 Task: Create Board Employee Satisfaction to Workspace E-commerce Management. Create Board Thought Leadership to Workspace E-commerce Management. Create Board Voice of Customer Feedback Collection and Analysis to Workspace E-commerce Management
Action: Mouse moved to (330, 68)
Screenshot: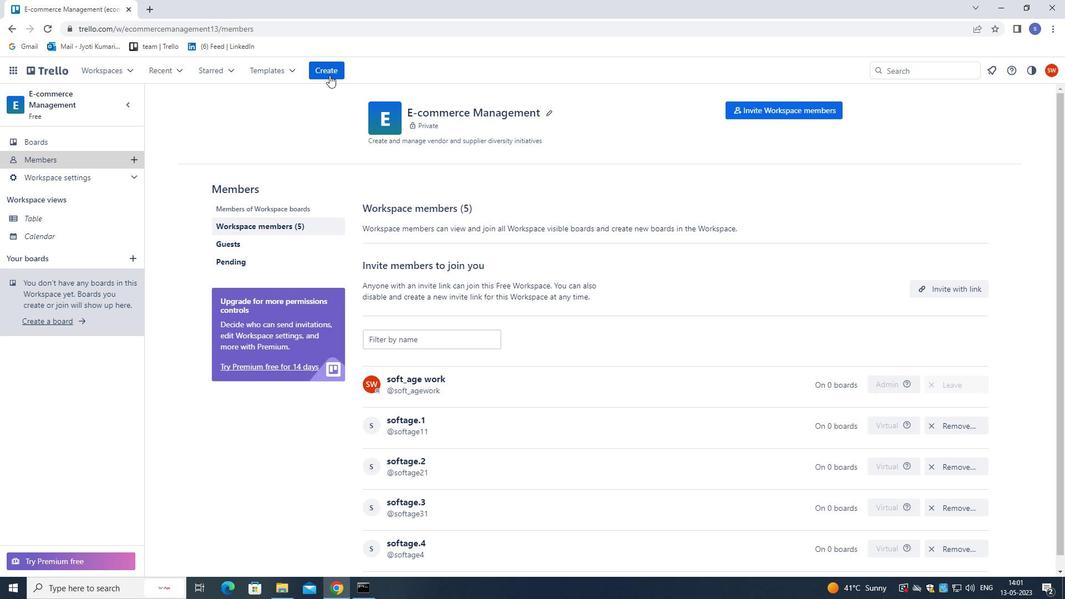 
Action: Mouse pressed left at (330, 68)
Screenshot: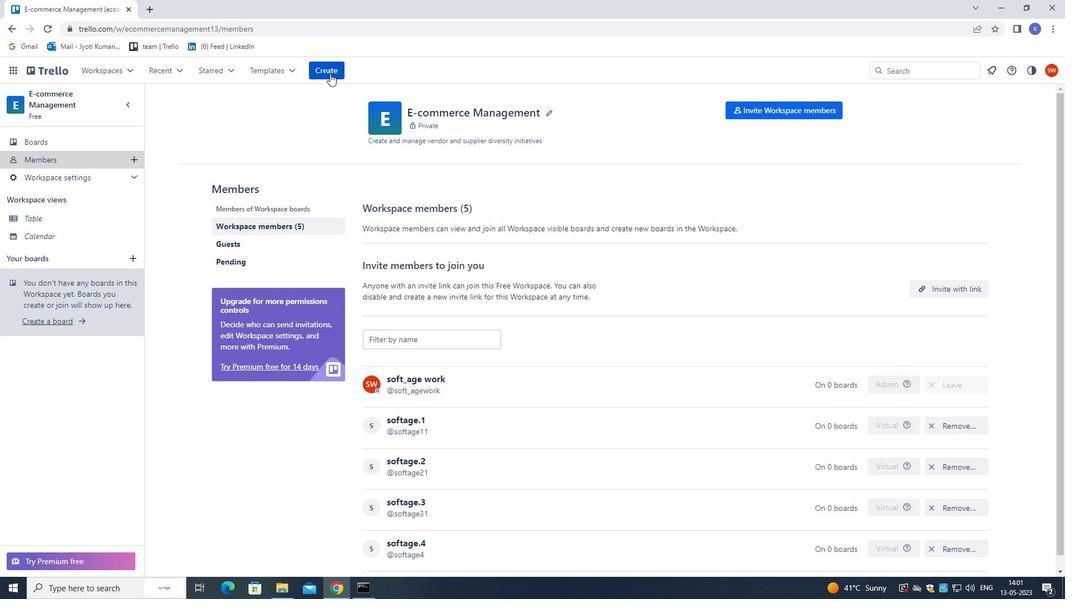 
Action: Mouse moved to (347, 112)
Screenshot: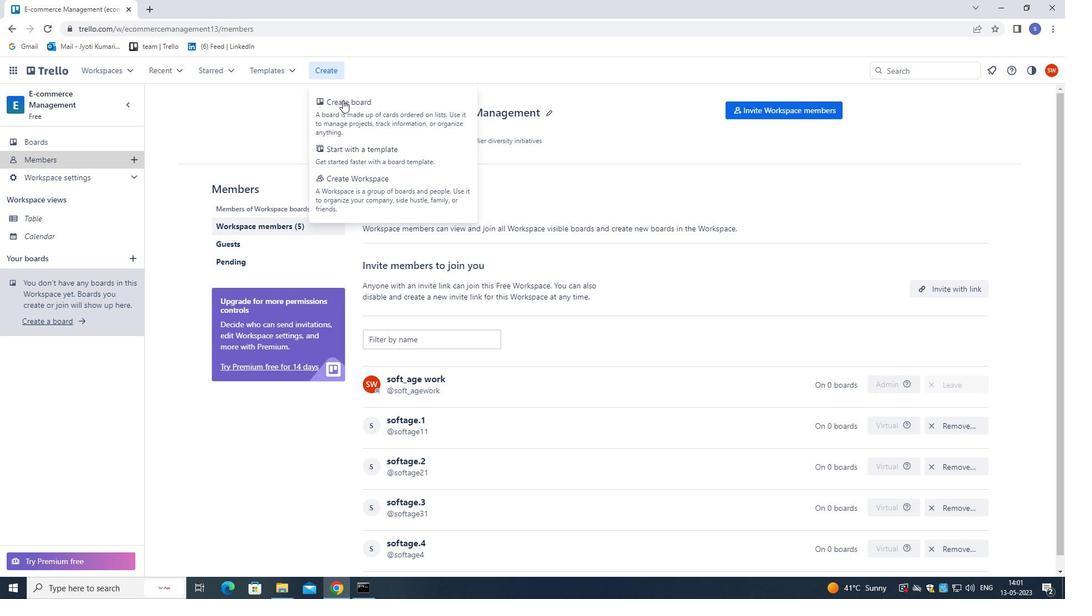 
Action: Mouse pressed left at (347, 112)
Screenshot: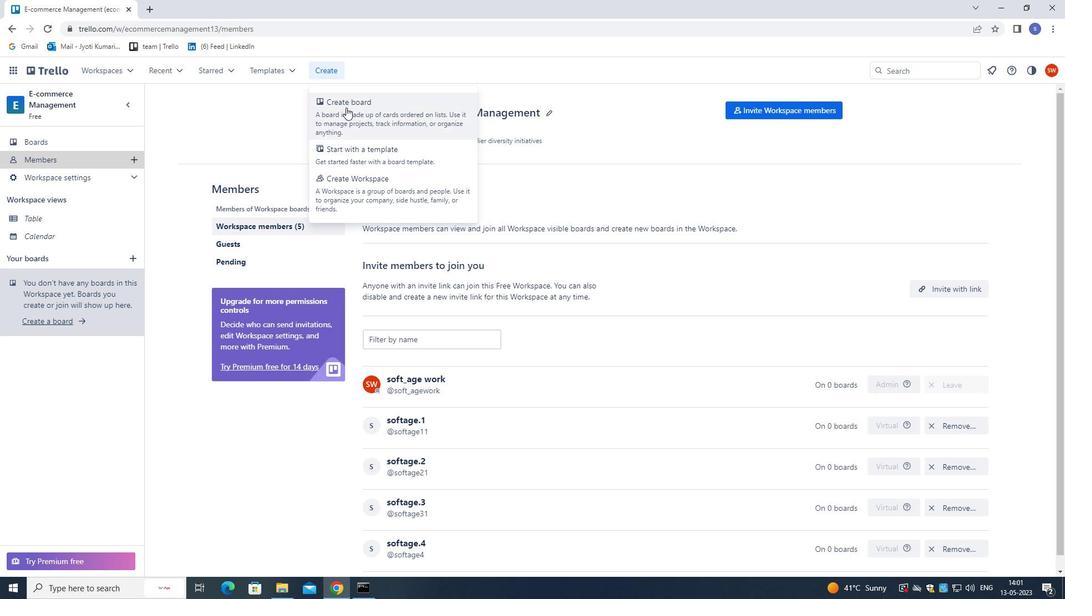
Action: Mouse moved to (346, 115)
Screenshot: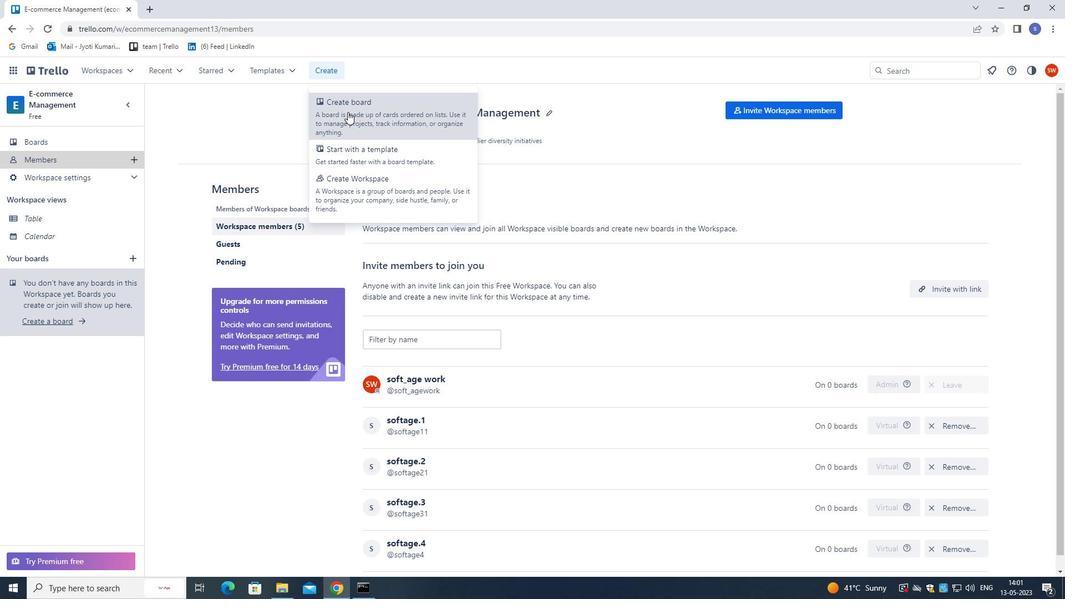 
Action: Key pressed <Key.shift>EMPLOYEE<Key.space><Key.shift>SATISFACTION<Key.enter>
Screenshot: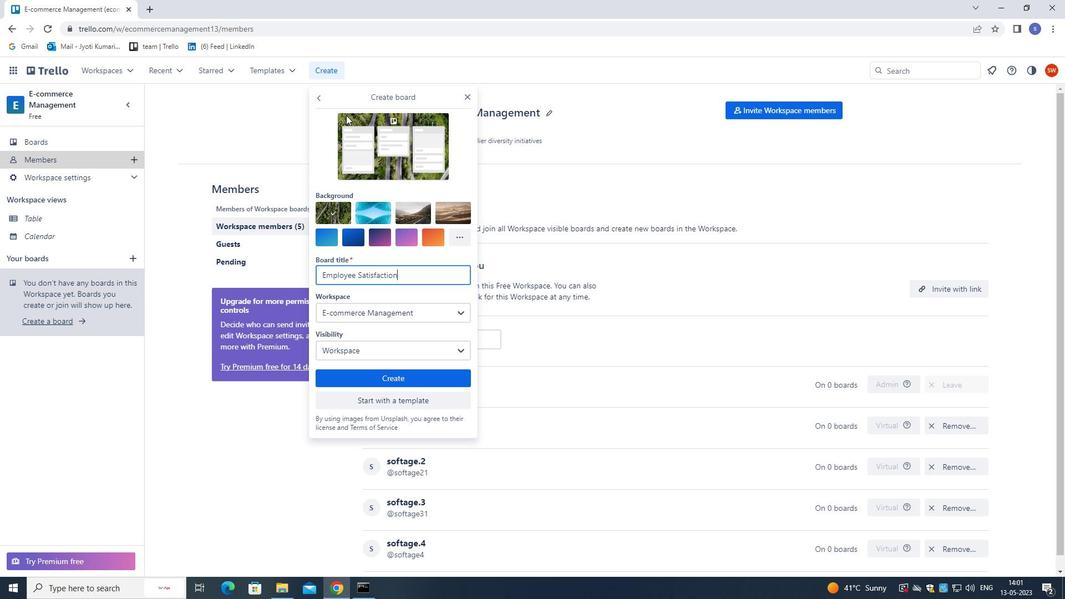 
Action: Mouse moved to (332, 71)
Screenshot: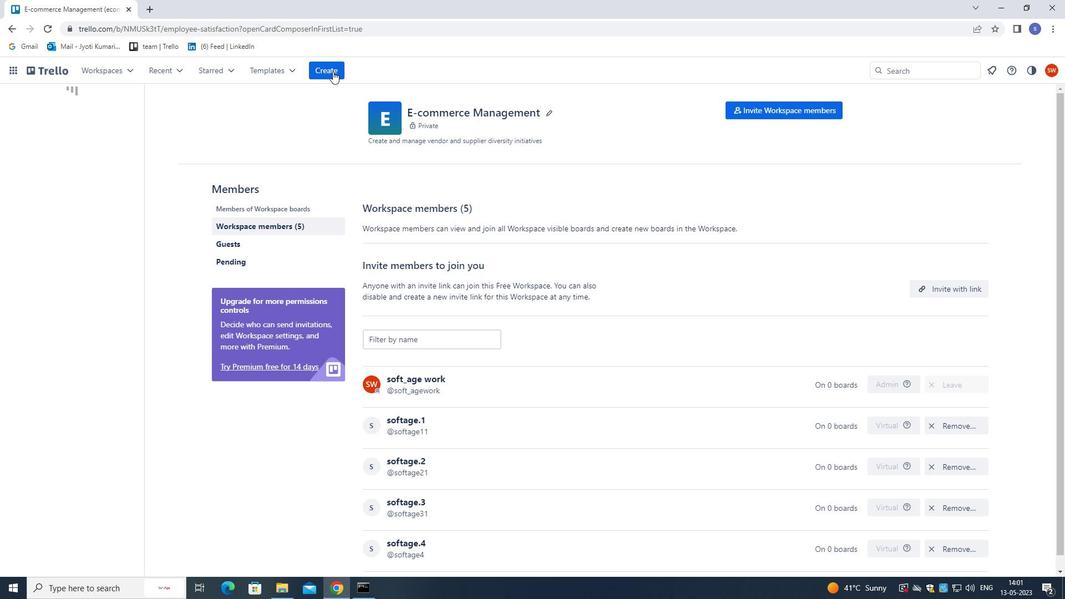 
Action: Mouse pressed left at (332, 71)
Screenshot: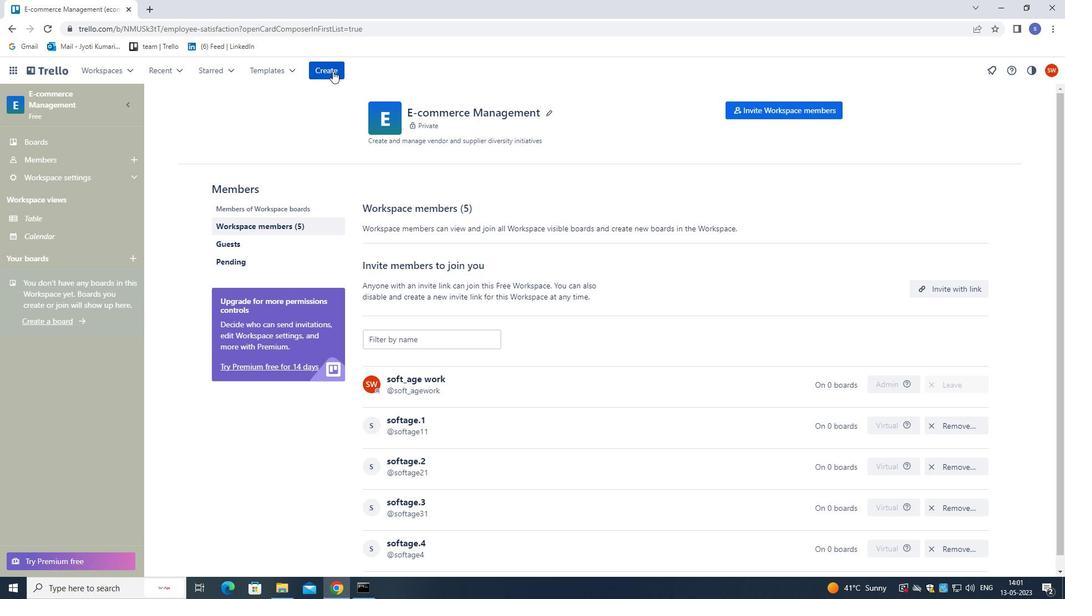 
Action: Mouse moved to (347, 115)
Screenshot: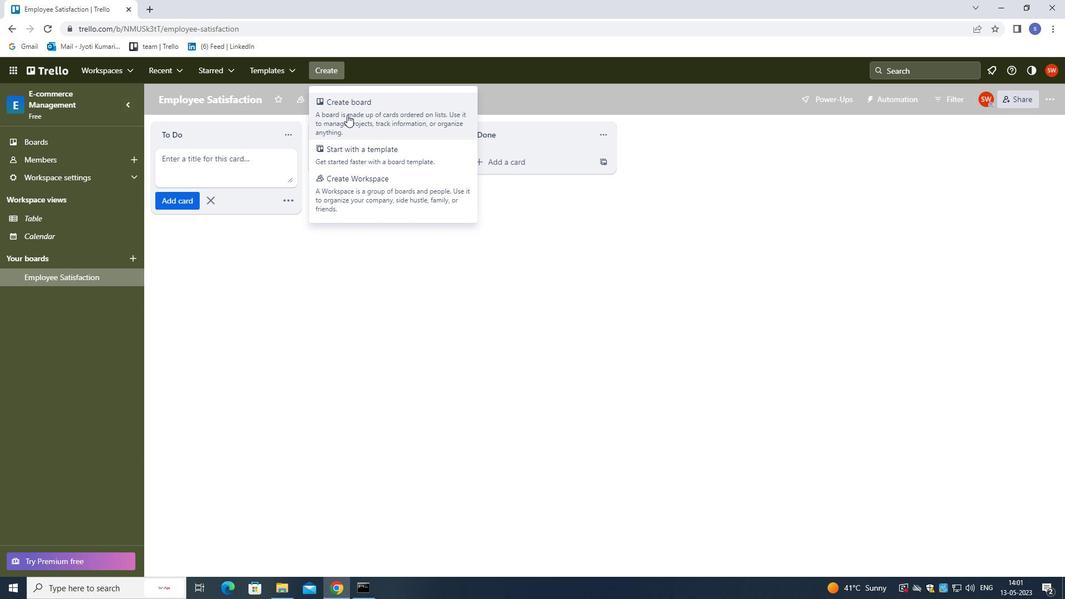 
Action: Mouse pressed left at (347, 115)
Screenshot: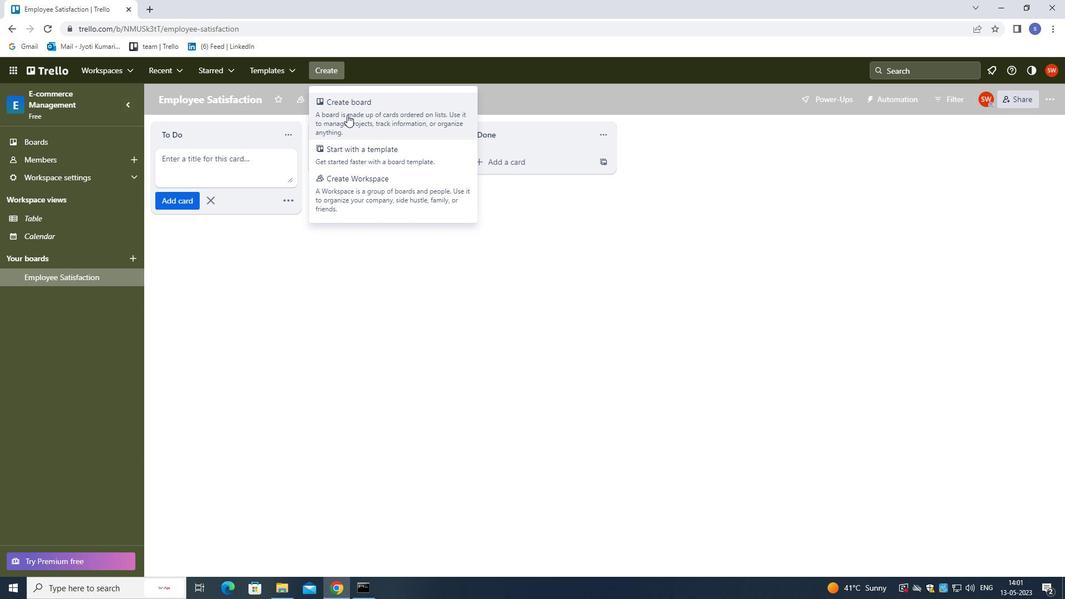 
Action: Mouse moved to (350, 115)
Screenshot: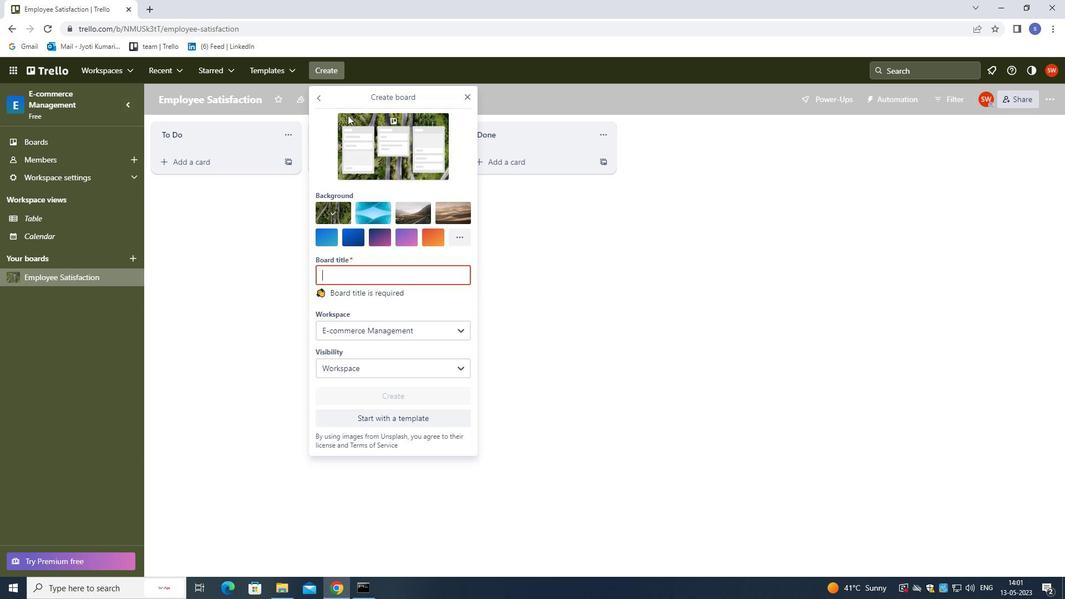 
Action: Key pressed <Key.shift>THOUGHT<Key.space><Key.left><Key.left><Key.left><Key.left><Key.left><Key.left><Key.left><Key.left><Key.left><Key.left><Key.right><Key.backspace><Key.shift>T<Key.right><Key.right><Key.right><Key.right><Key.right><Key.right><Key.right><Key.right><Key.right><Key.right><Key.right><Key.right><Key.right><Key.space><Key.shift>LEADERSHO<Key.backspace>IP<Key.enter>
Screenshot: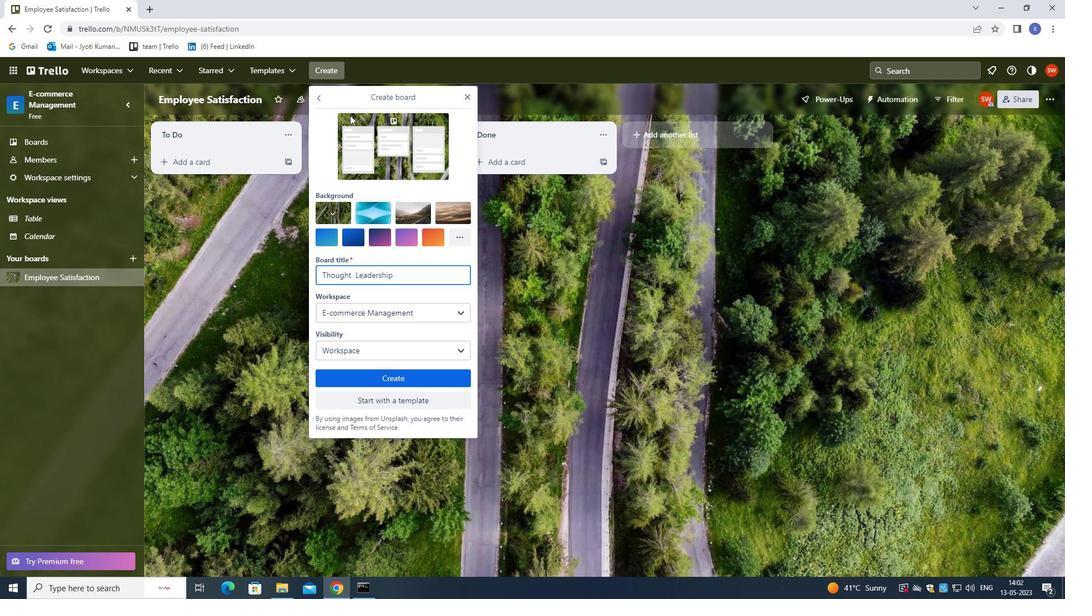 
Action: Mouse moved to (317, 69)
Screenshot: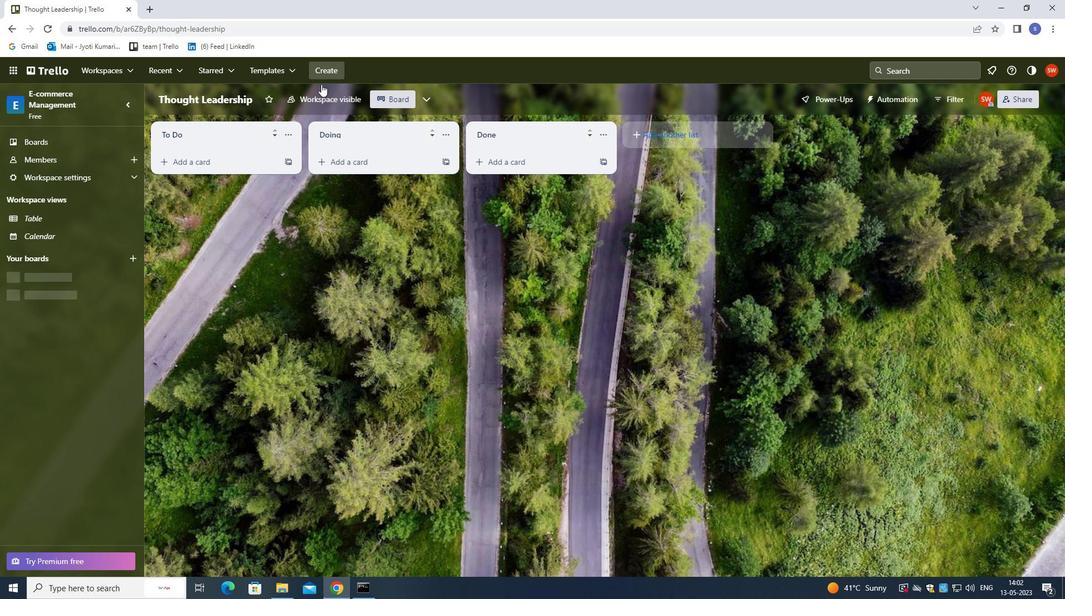 
Action: Mouse pressed left at (317, 69)
Screenshot: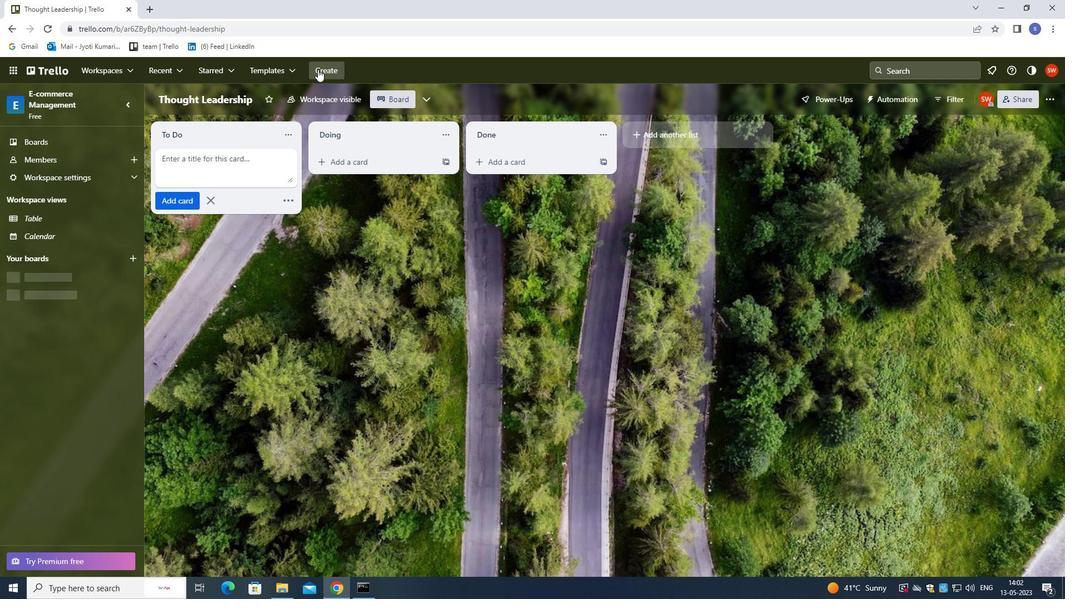 
Action: Mouse moved to (328, 103)
Screenshot: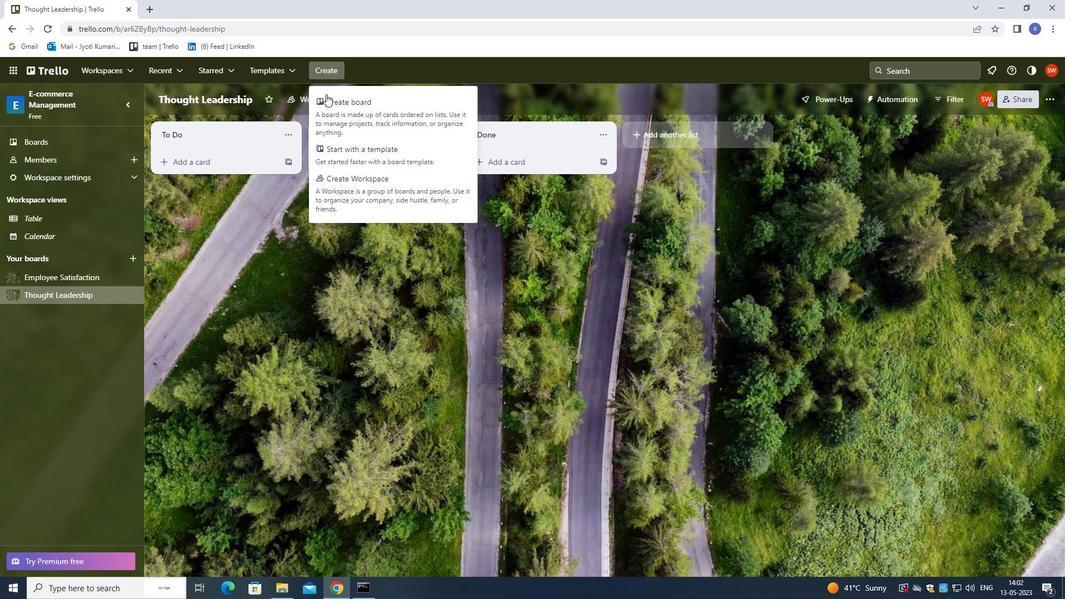 
Action: Mouse pressed left at (328, 103)
Screenshot: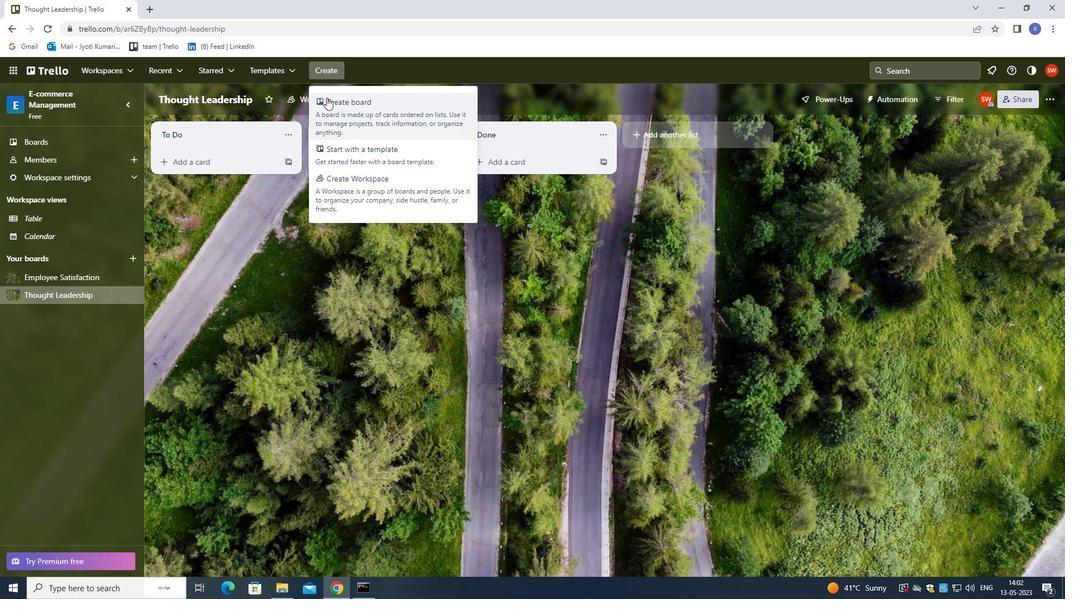 
Action: Mouse moved to (373, 75)
Screenshot: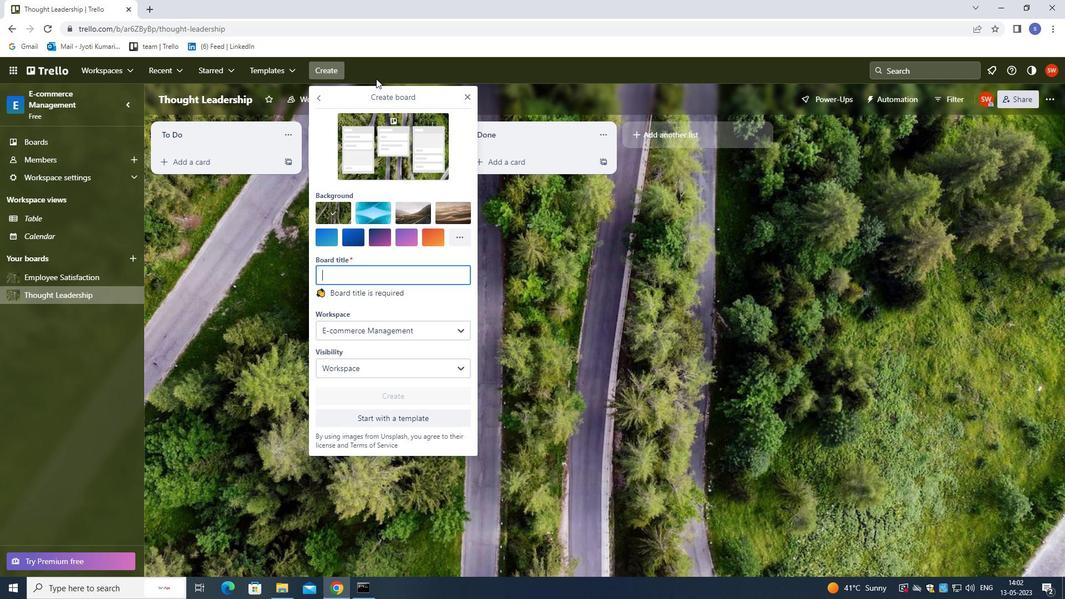 
Action: Key pressed <Key.shift>VOICE<Key.space>OF<Key.space><Key.shift>CUSTOMER<Key.space>FEEDBAK<Key.space>COLLECTION<Key.space>AND<Key.space>A<Key.backspace><Key.shift><Key.shift><Key.shift><Key.shift><Key.shift><Key.shift>ANA<Key.backspace><Key.backspace><Key.backspace><Key.shift>ANALYSIS<Key.enter>
Screenshot: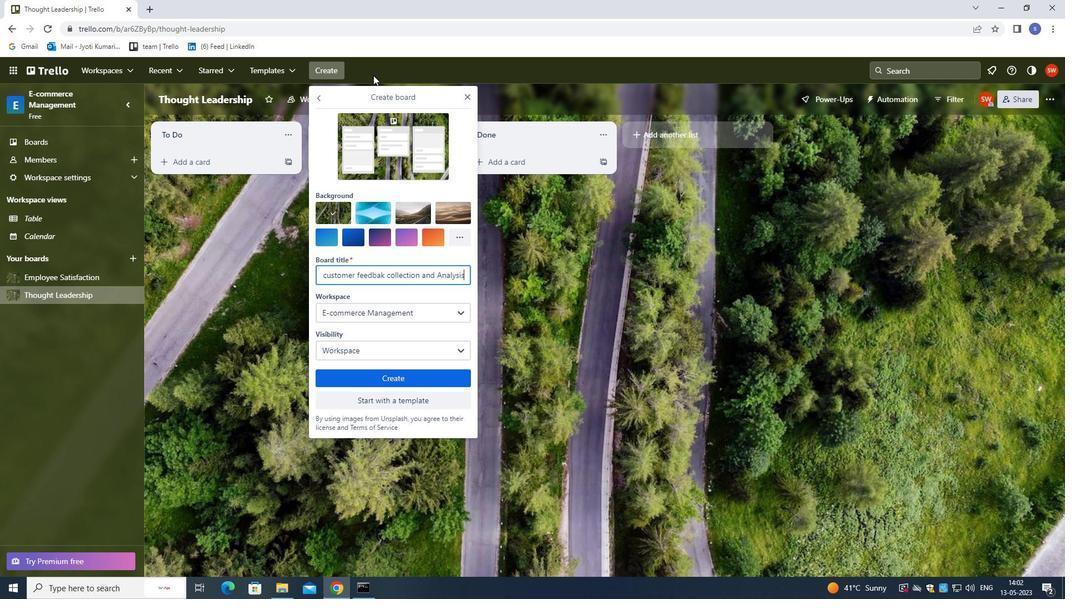 
Action: Mouse moved to (317, 437)
Screenshot: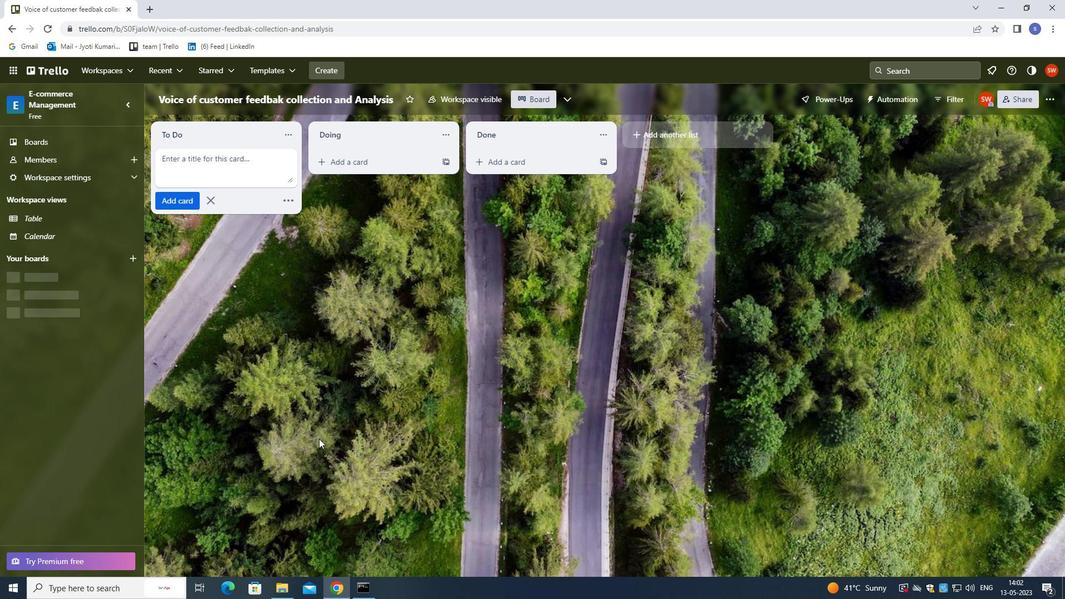 
